 Task: Add a signature Ella Clark containing Best wishes for a prosperous new year, Ella Clark to email address softage.10@softage.net and add a folder Employee engagement
Action: Mouse moved to (110, 96)
Screenshot: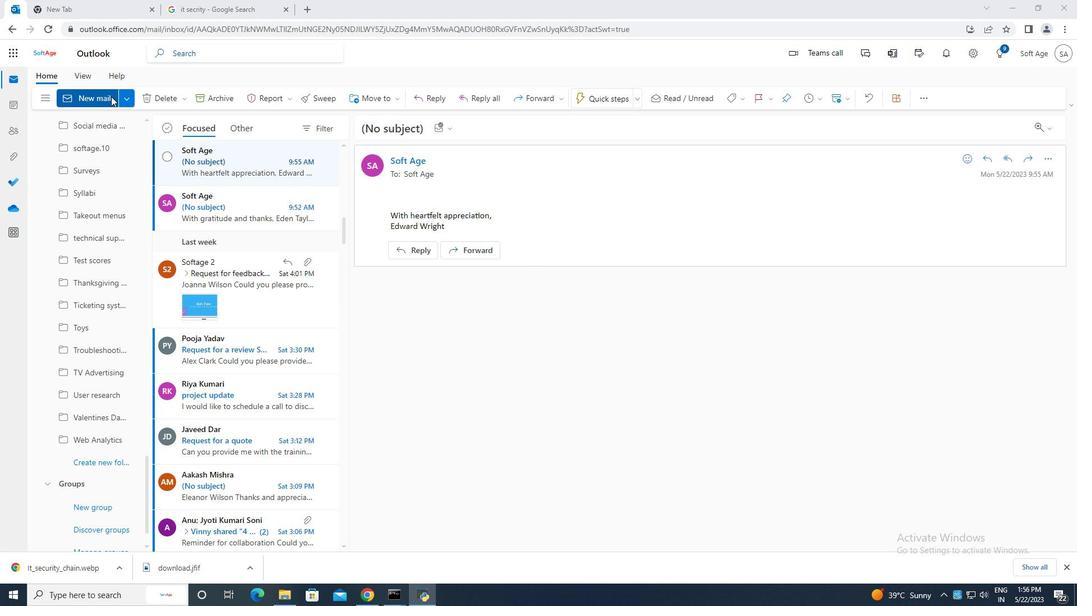 
Action: Mouse pressed left at (110, 96)
Screenshot: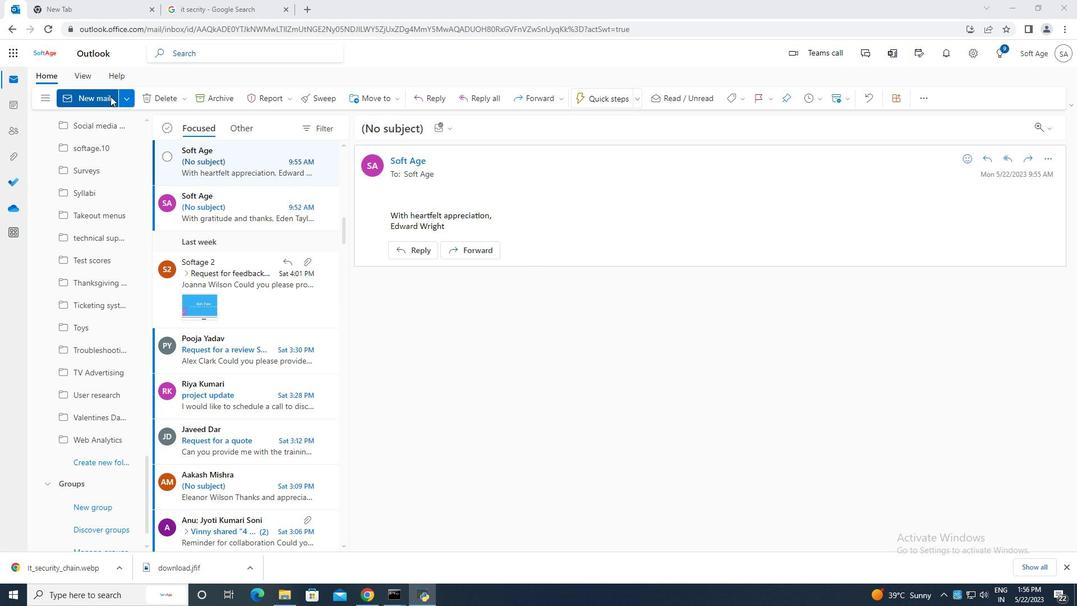 
Action: Mouse moved to (727, 101)
Screenshot: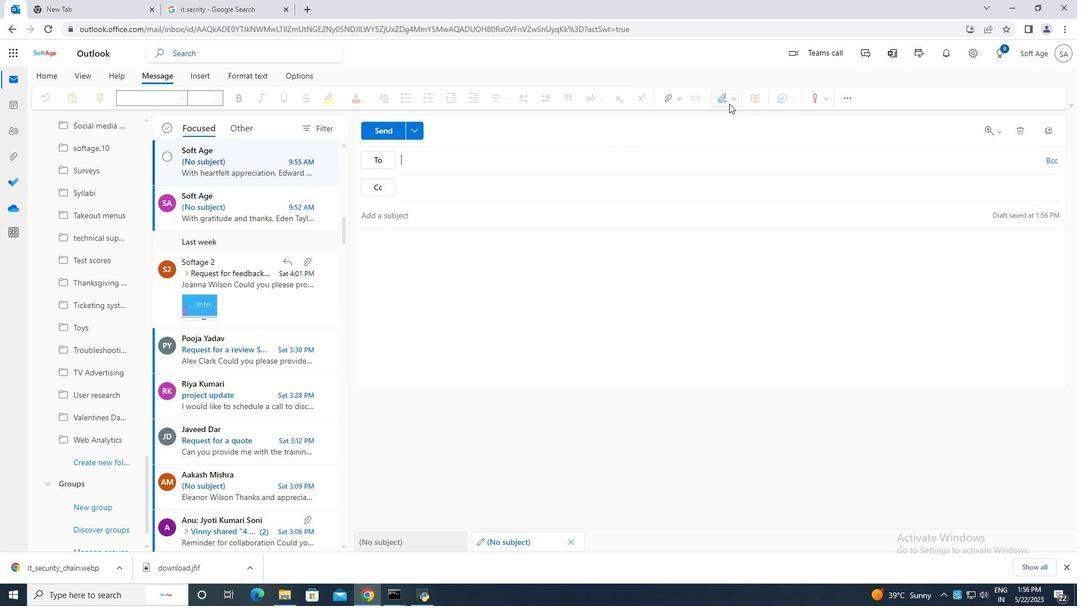 
Action: Mouse pressed left at (727, 101)
Screenshot: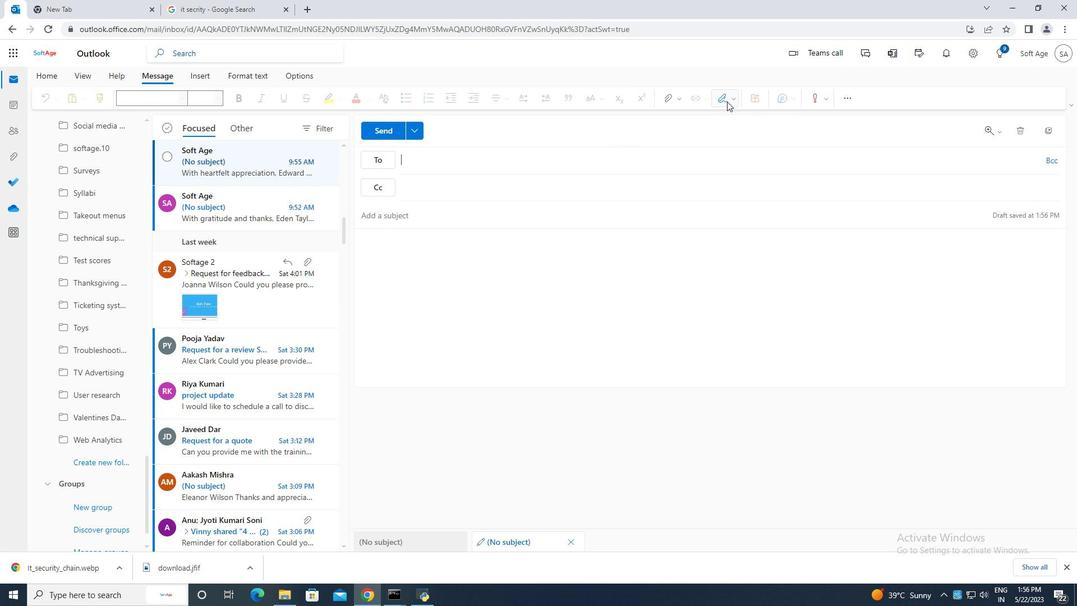 
Action: Mouse moved to (700, 142)
Screenshot: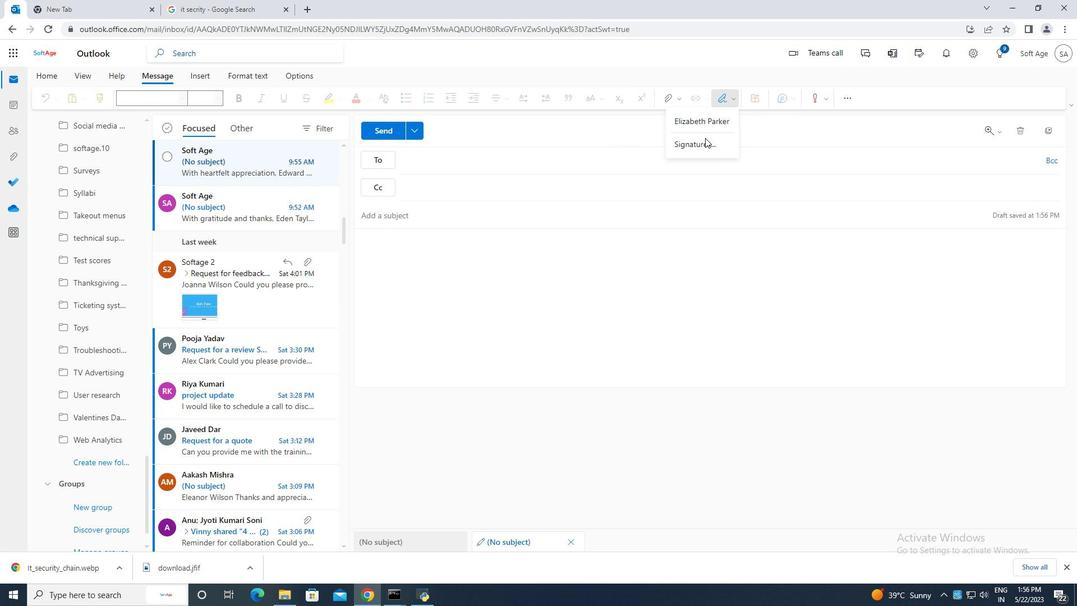 
Action: Mouse pressed left at (700, 142)
Screenshot: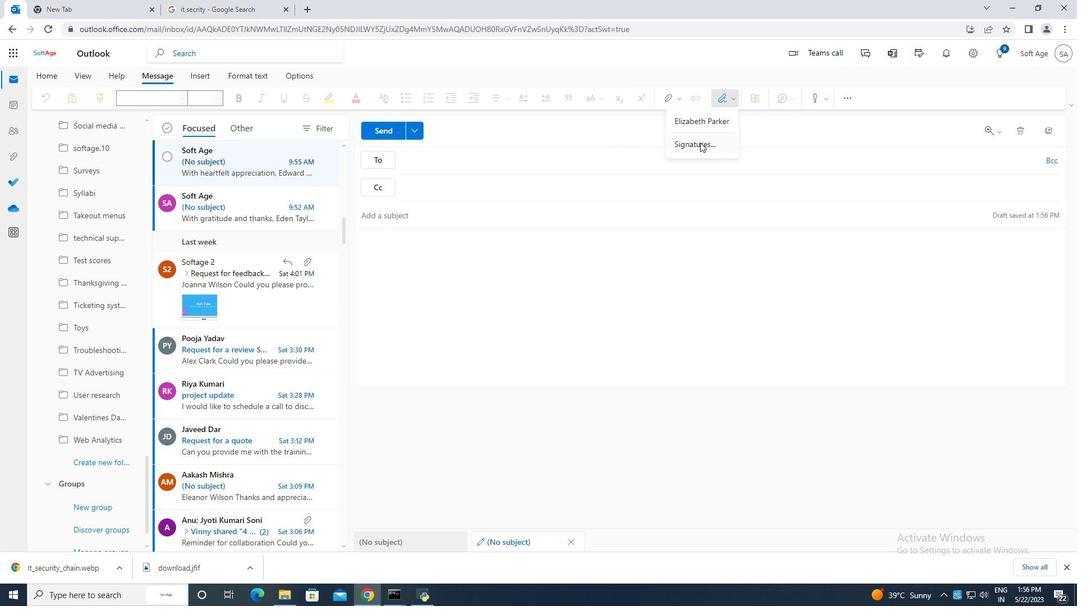 
Action: Mouse moved to (765, 185)
Screenshot: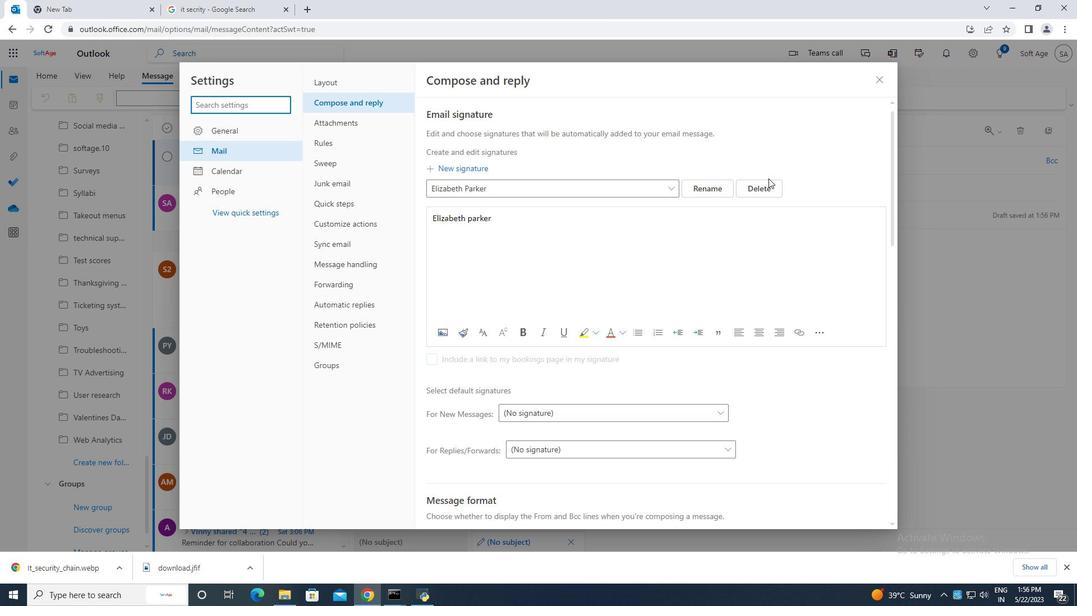 
Action: Mouse pressed left at (765, 185)
Screenshot: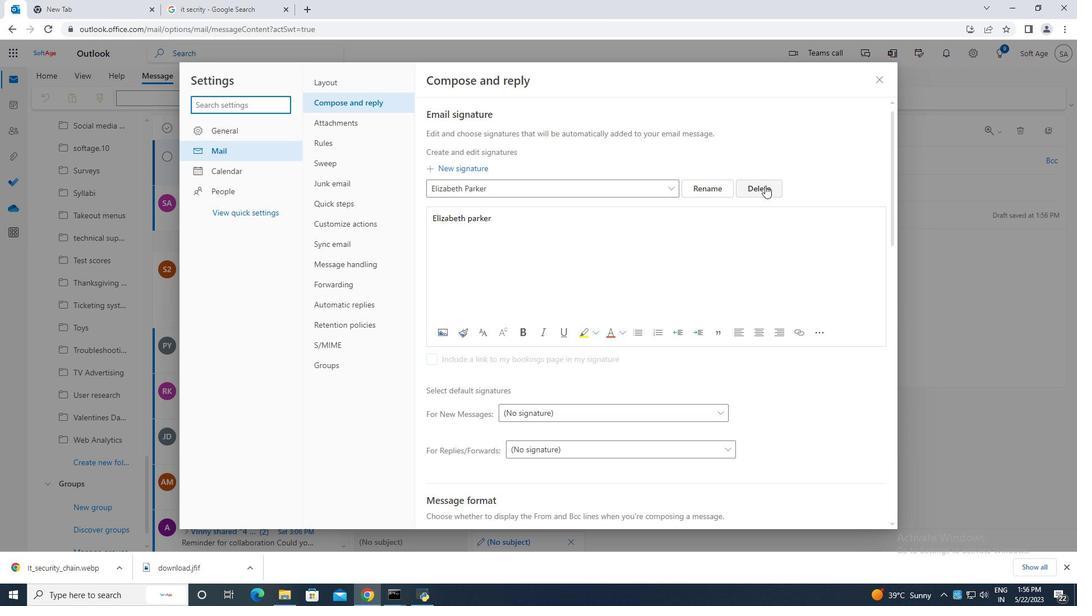 
Action: Mouse moved to (598, 184)
Screenshot: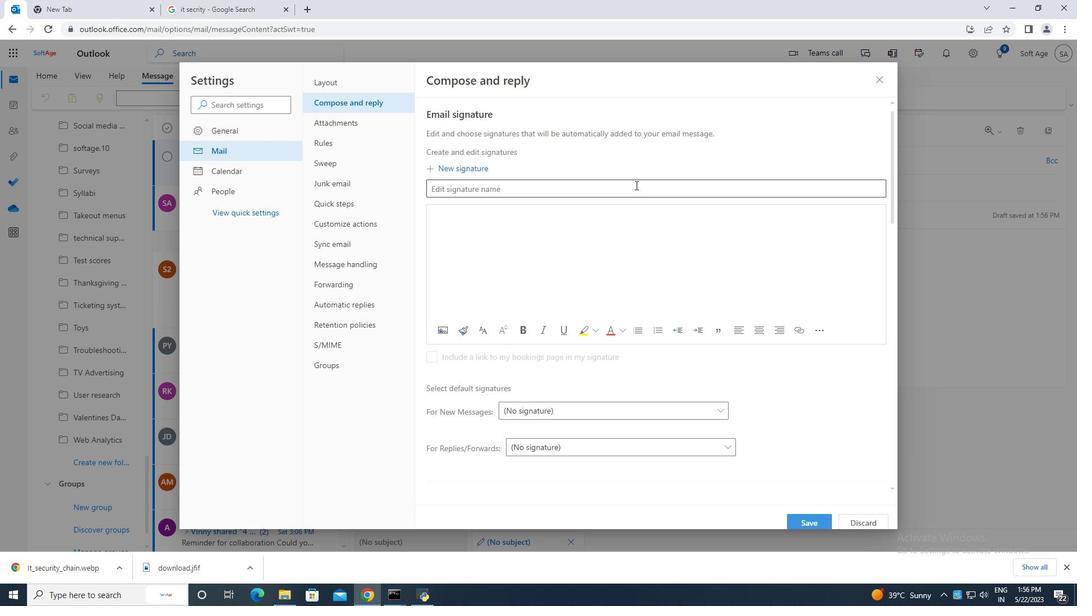 
Action: Mouse pressed left at (598, 184)
Screenshot: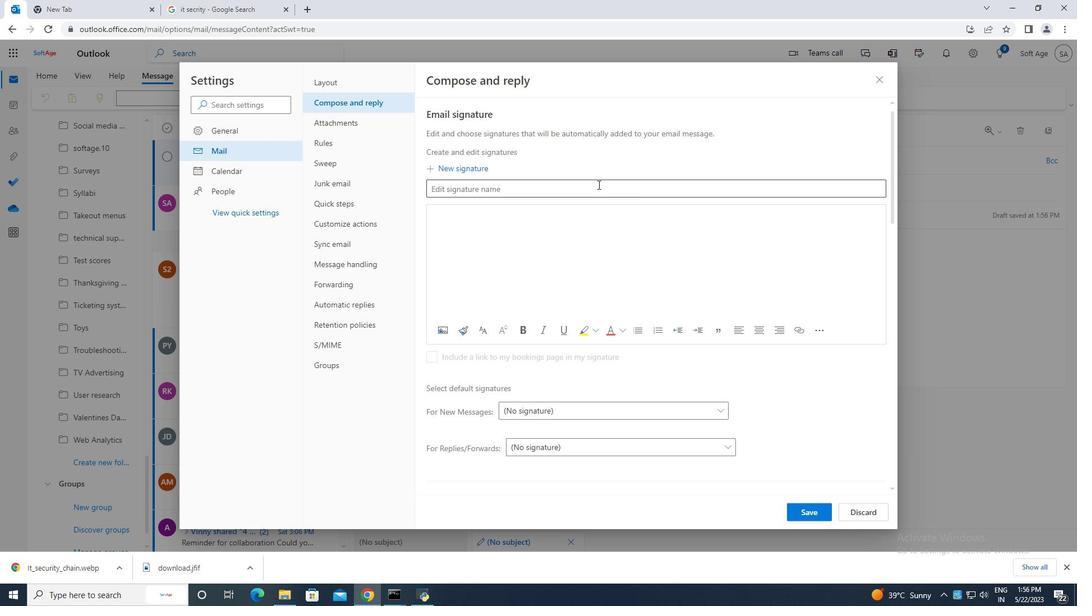 
Action: Mouse moved to (596, 183)
Screenshot: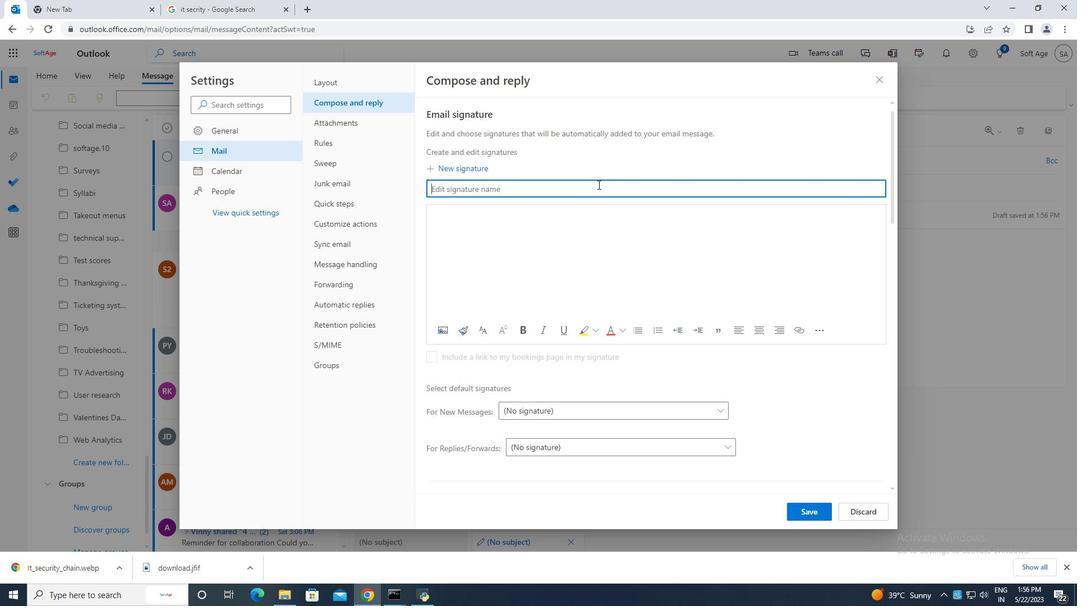 
Action: Key pressed <Key.caps_lock>E<Key.caps_lock>lla<Key.space><Key.caps_lock>C<Key.caps_lock>lark
Screenshot: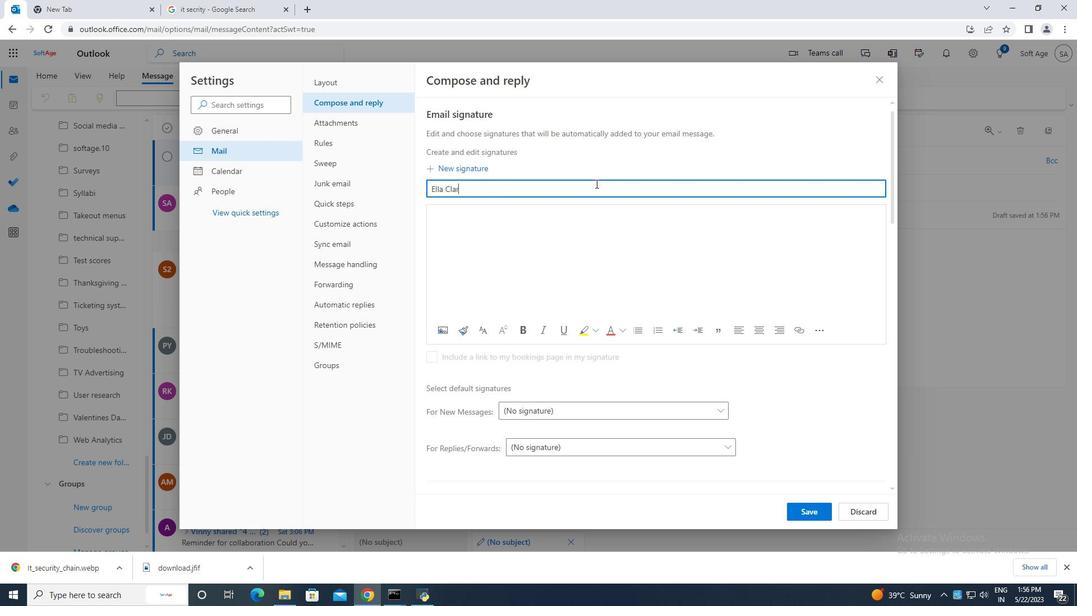 
Action: Mouse moved to (514, 216)
Screenshot: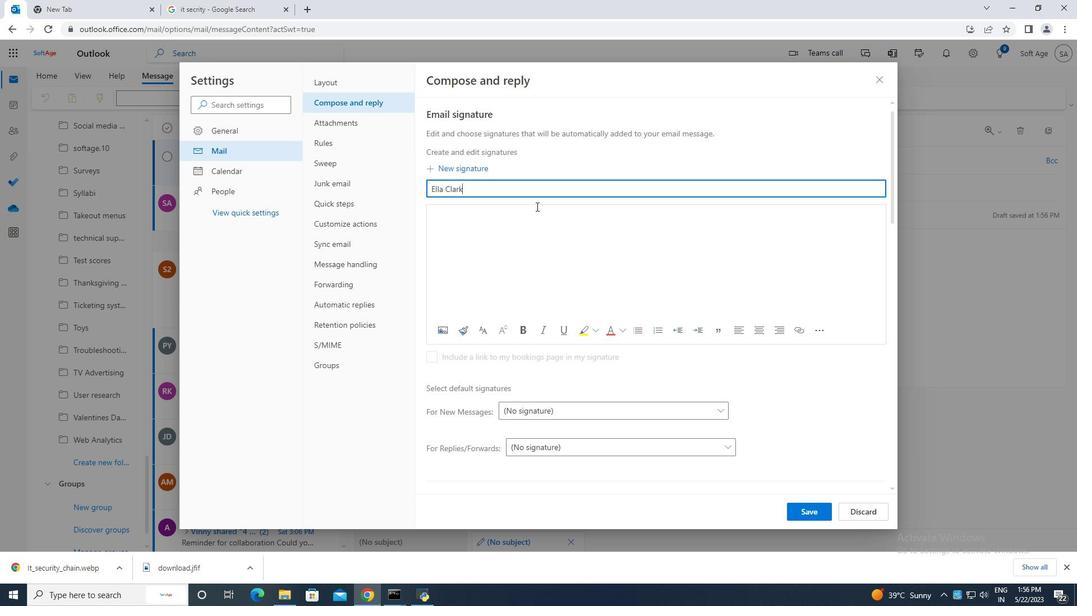 
Action: Mouse pressed left at (514, 216)
Screenshot: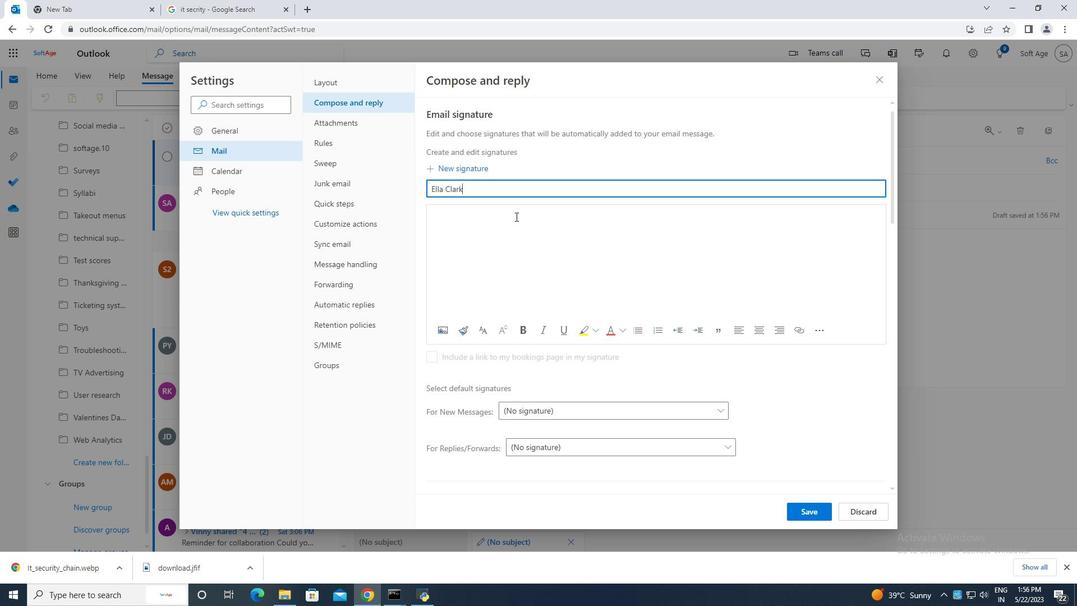 
Action: Mouse moved to (516, 216)
Screenshot: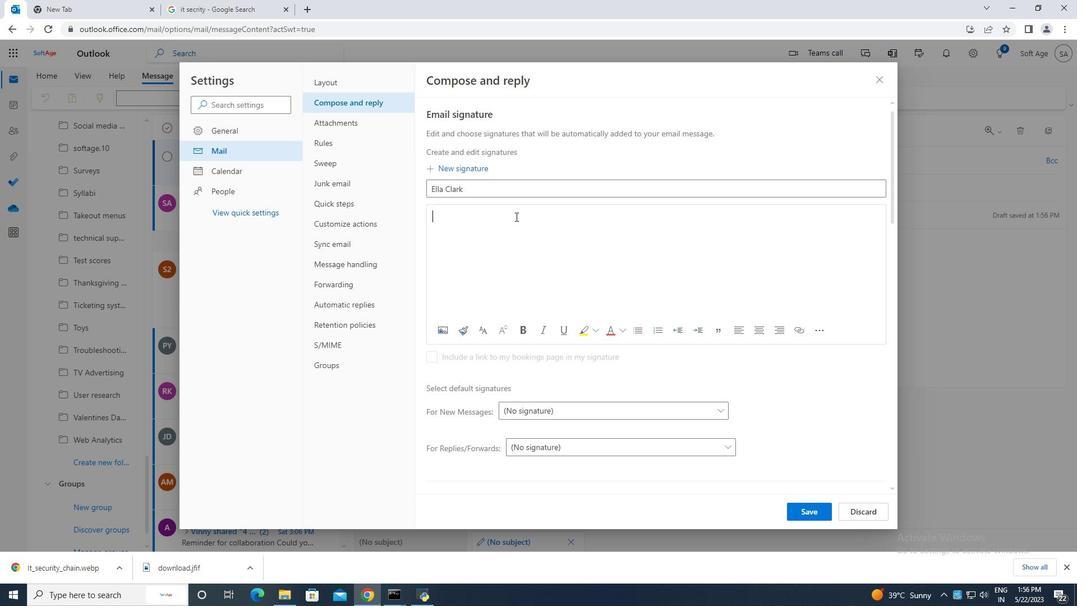 
Action: Key pressed <Key.caps_lock>E<Key.caps_lock>lla<Key.space><Key.caps_lock>C<Key.caps_lock>lark
Screenshot: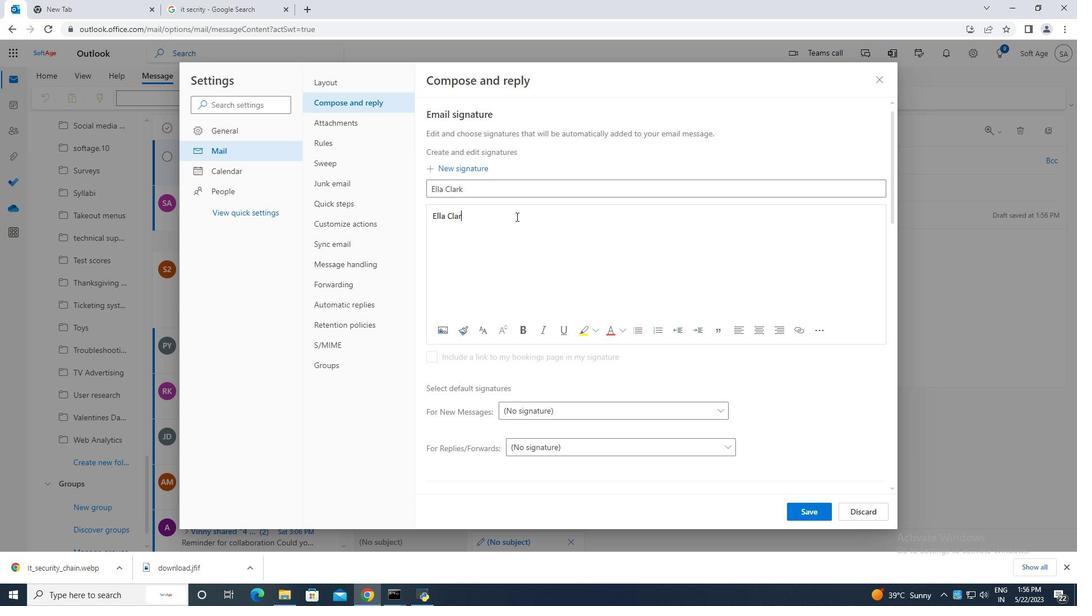 
Action: Mouse moved to (800, 515)
Screenshot: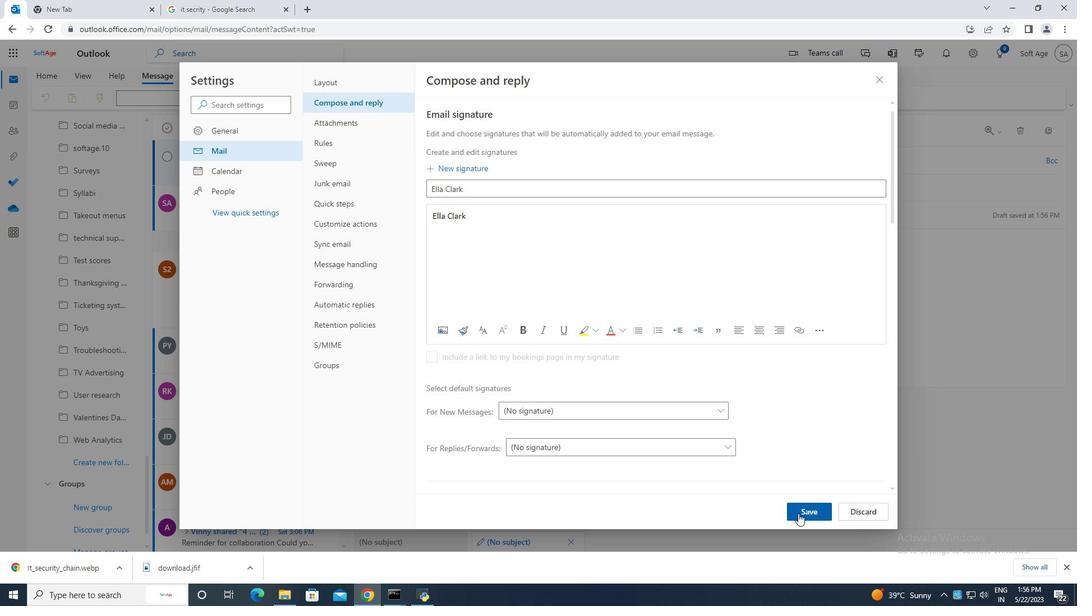 
Action: Mouse pressed left at (800, 515)
Screenshot: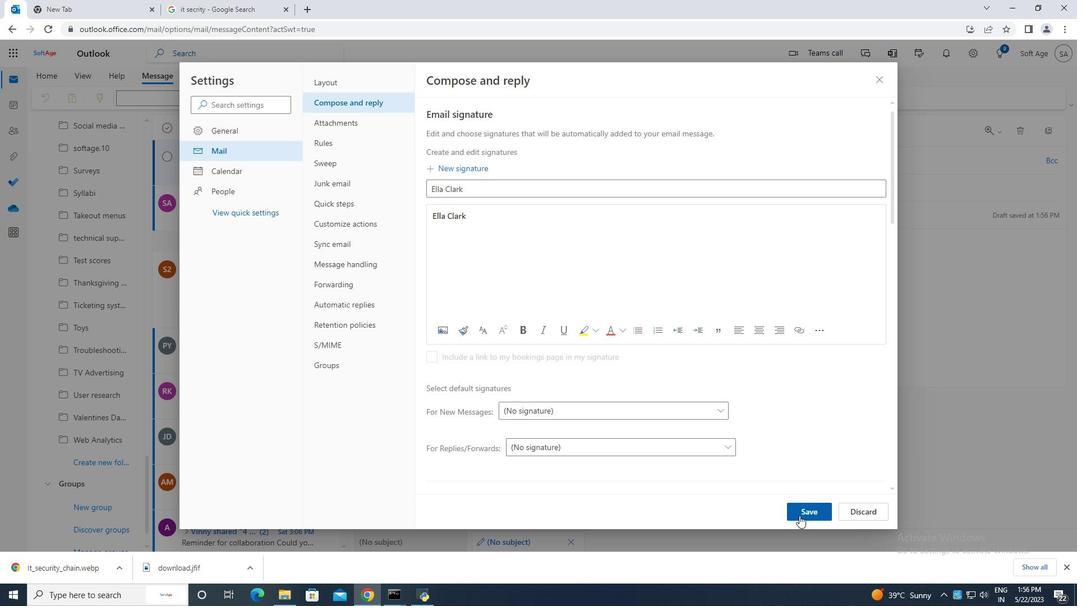 
Action: Mouse moved to (879, 81)
Screenshot: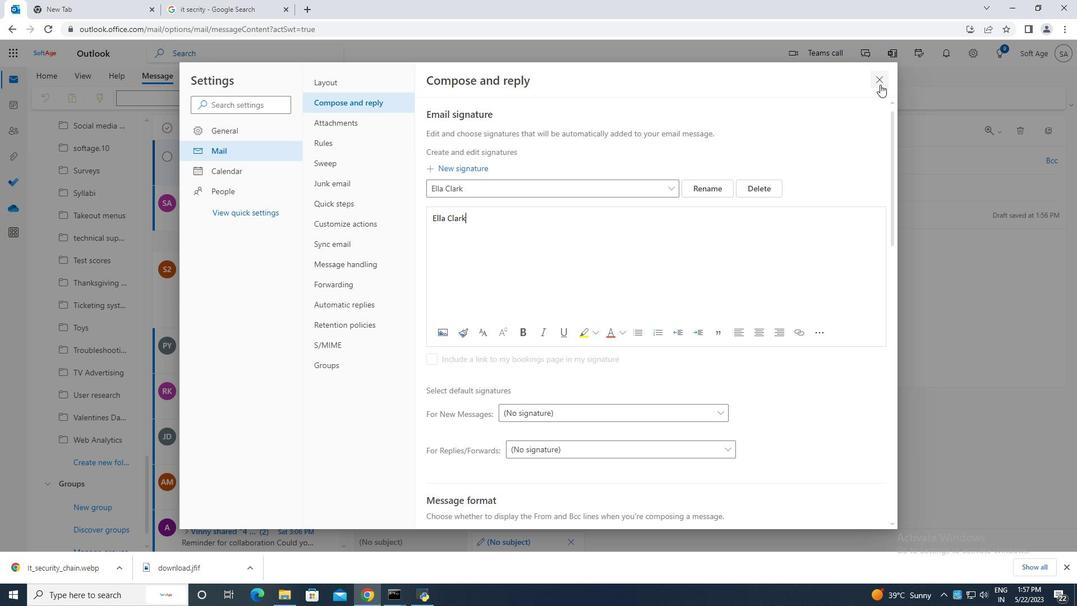 
Action: Mouse pressed left at (879, 81)
Screenshot: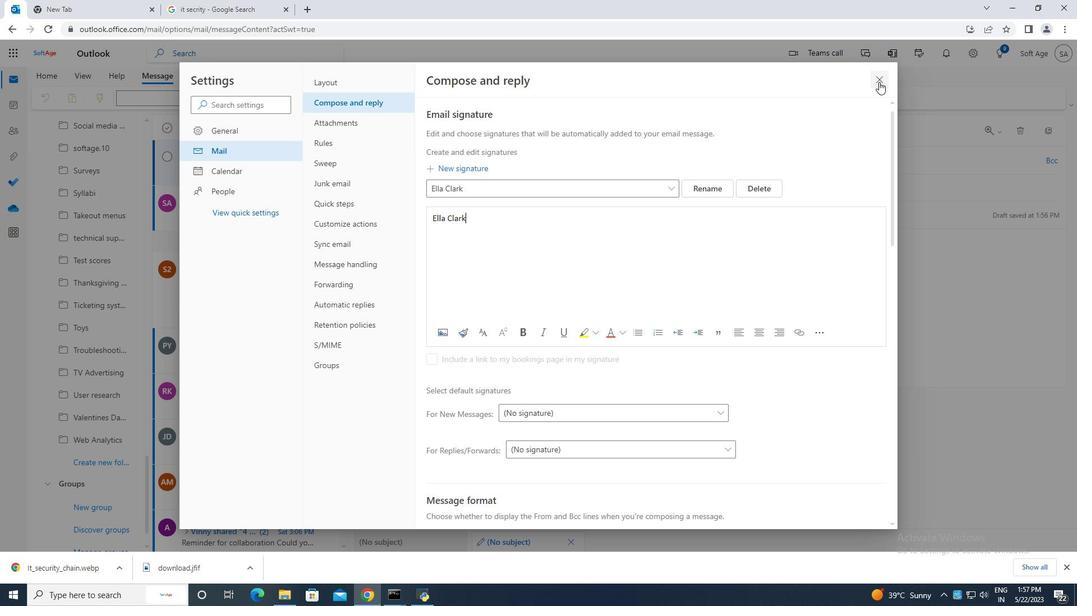
Action: Mouse moved to (730, 101)
Screenshot: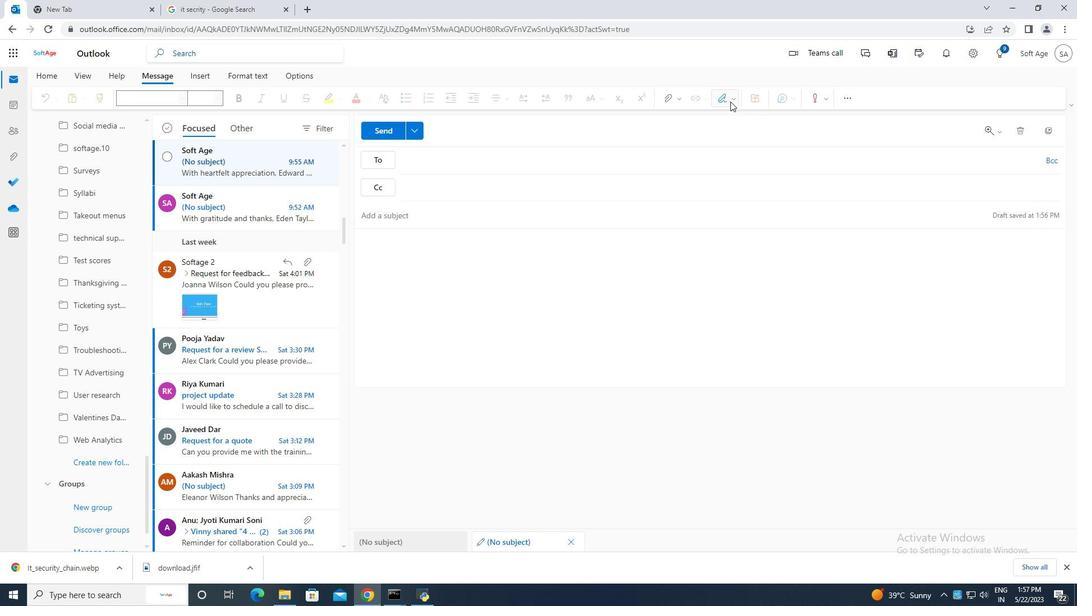 
Action: Mouse pressed left at (730, 101)
Screenshot: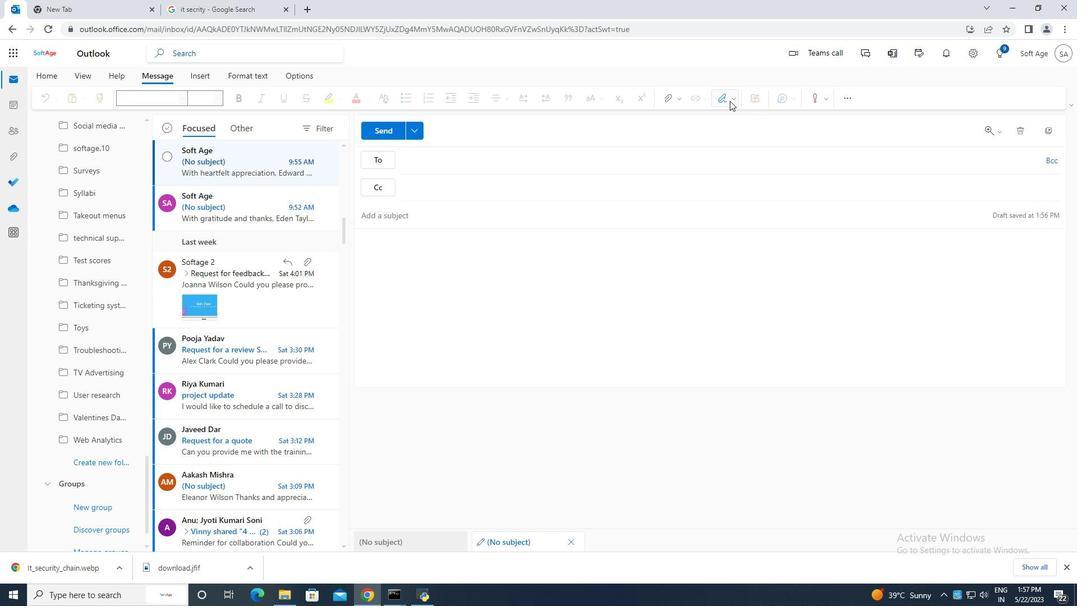 
Action: Mouse moved to (704, 122)
Screenshot: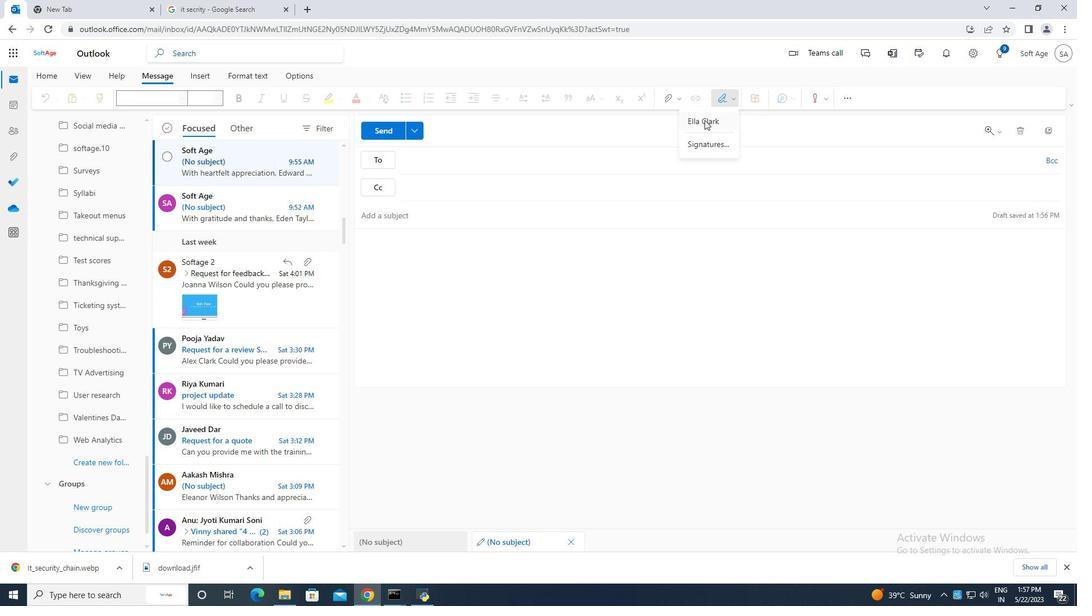 
Action: Mouse pressed left at (704, 122)
Screenshot: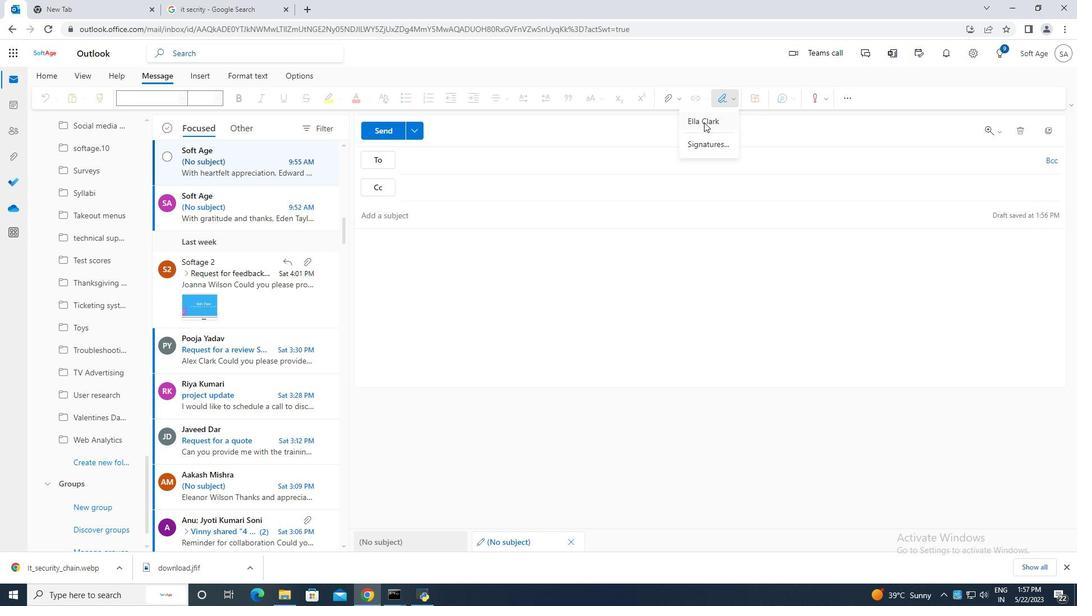
Action: Mouse moved to (409, 244)
Screenshot: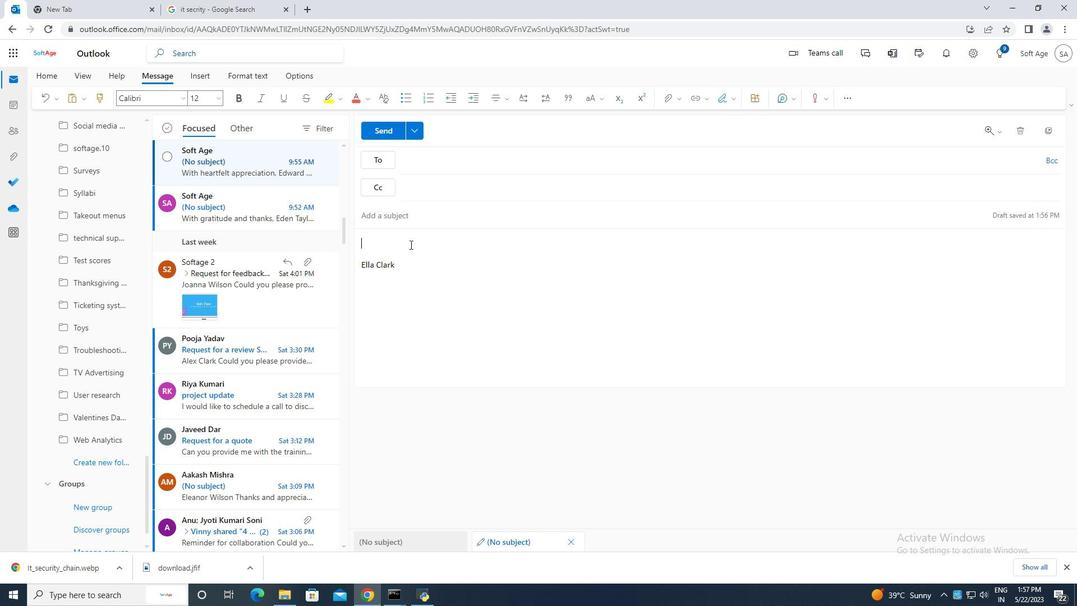 
Action: Key pressed <Key.caps_lock>C<Key.caps_lock>ontaining<Key.space>best<Key.space>wishes<Key.space>for<Key.space>a<Key.space>pre<Key.backspace>osperous<Key.space>new<Key.space>year,
Screenshot: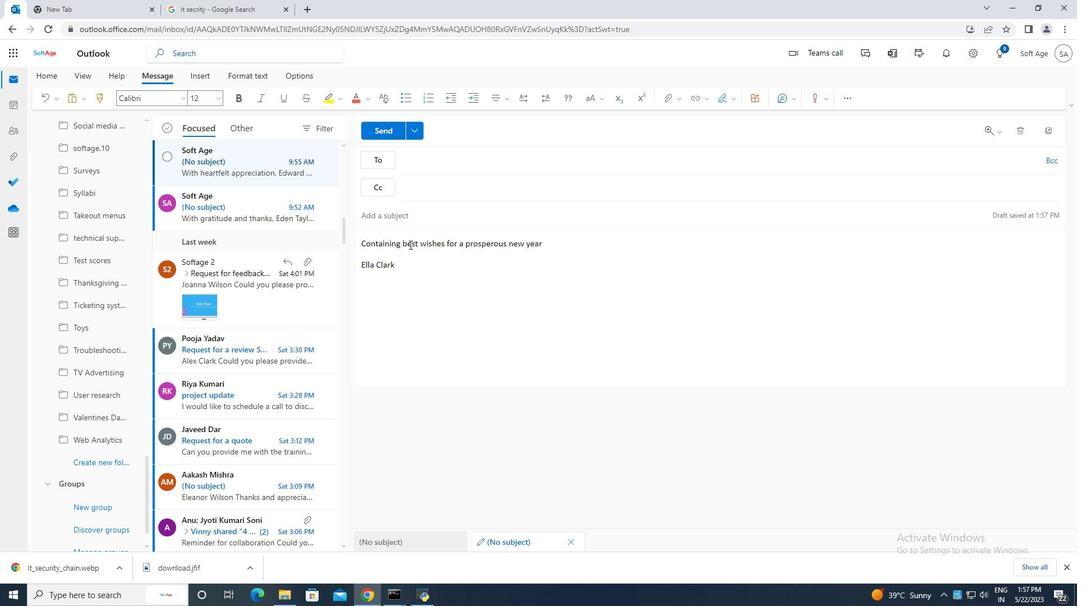 
Action: Mouse moved to (470, 157)
Screenshot: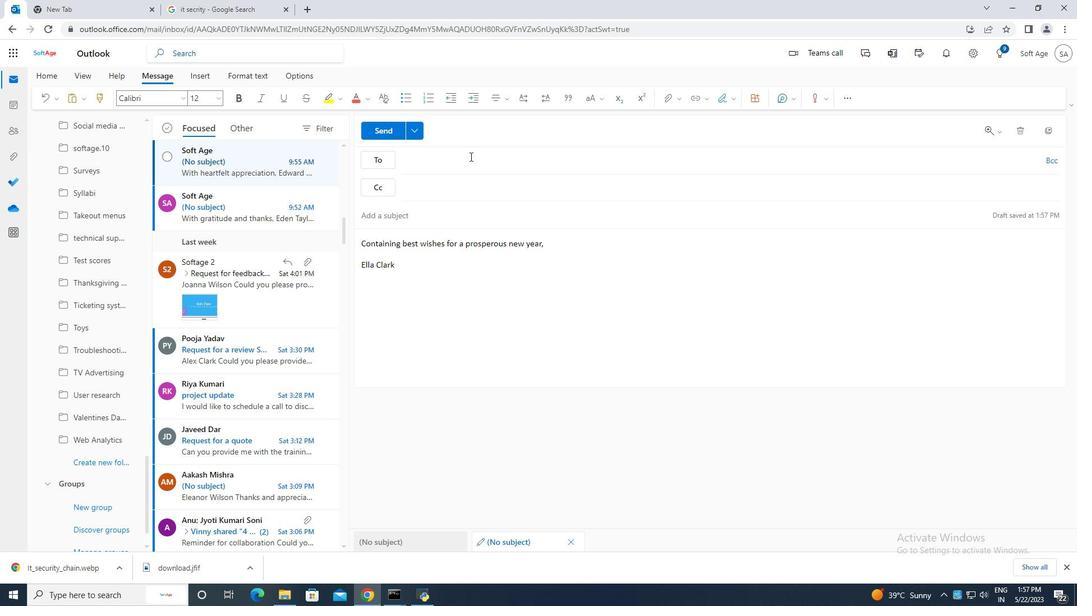 
Action: Mouse pressed left at (470, 157)
Screenshot: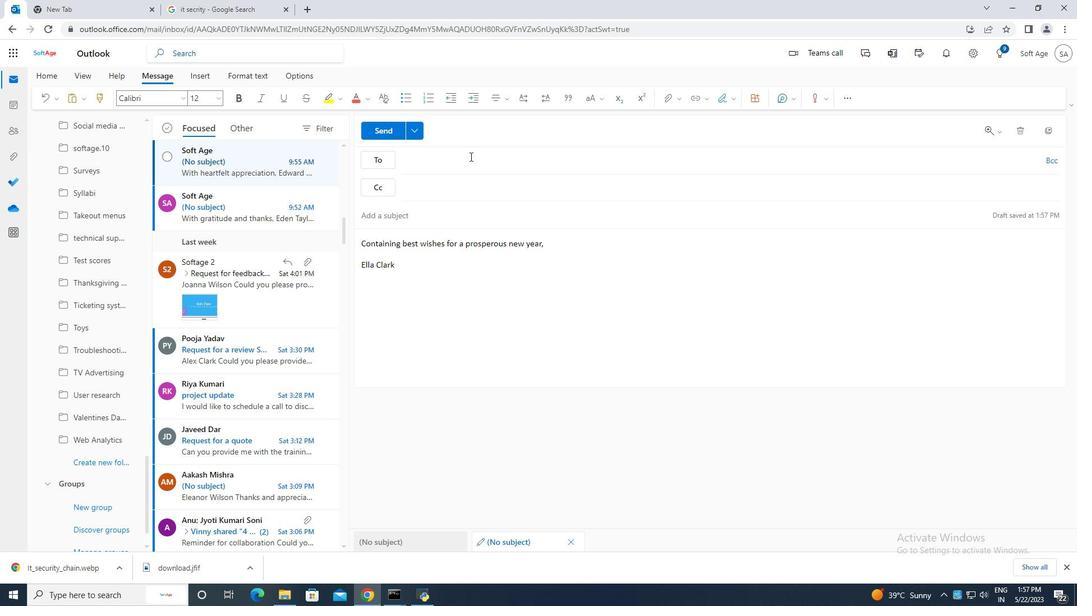 
Action: Key pressed softage.10
Screenshot: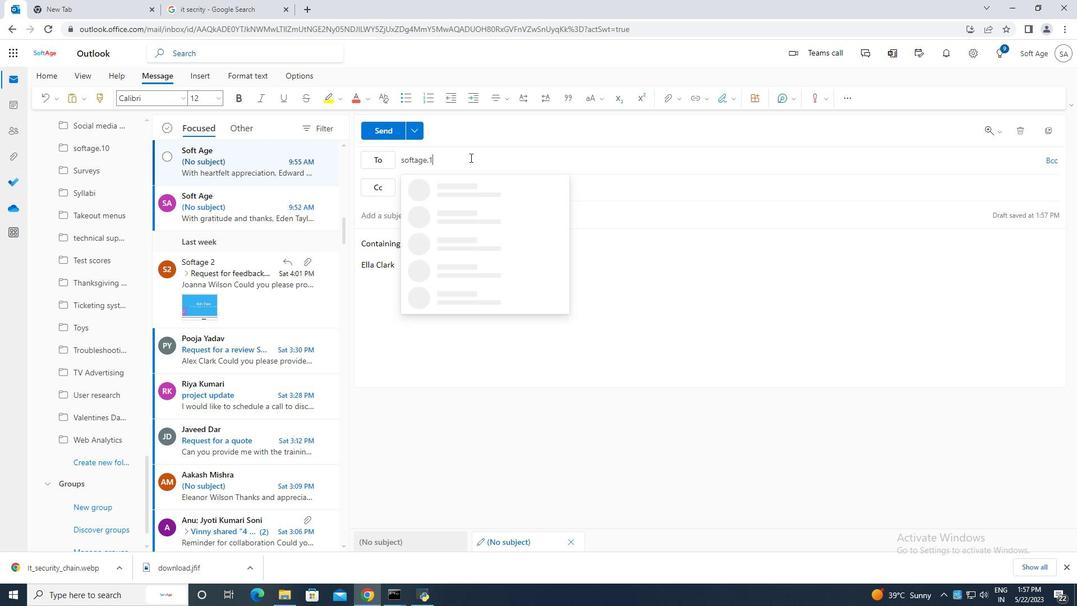
Action: Mouse moved to (535, 225)
Screenshot: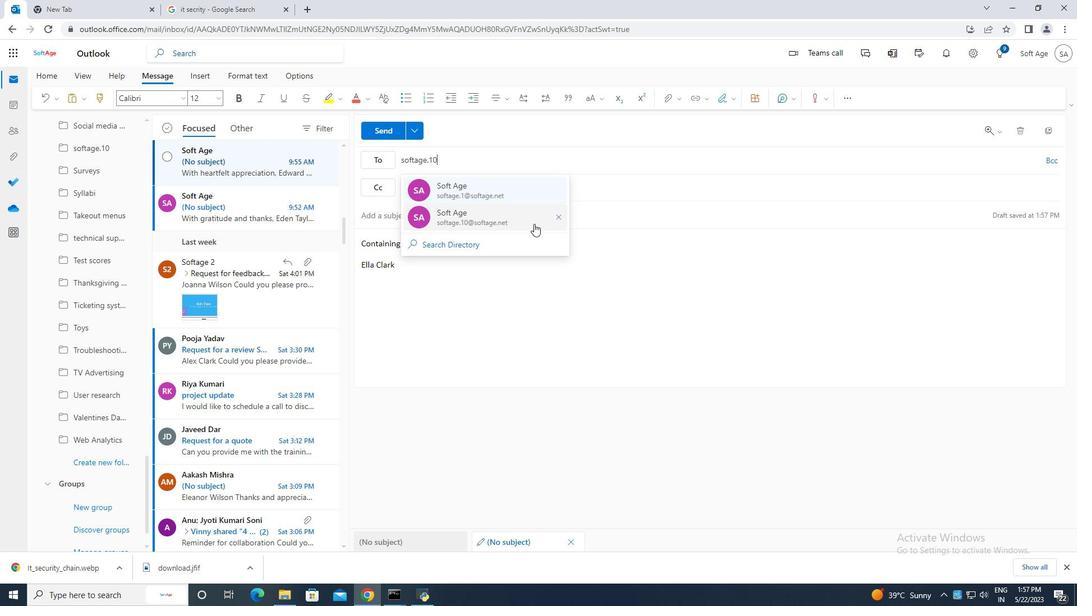 
Action: Mouse pressed left at (535, 225)
Screenshot: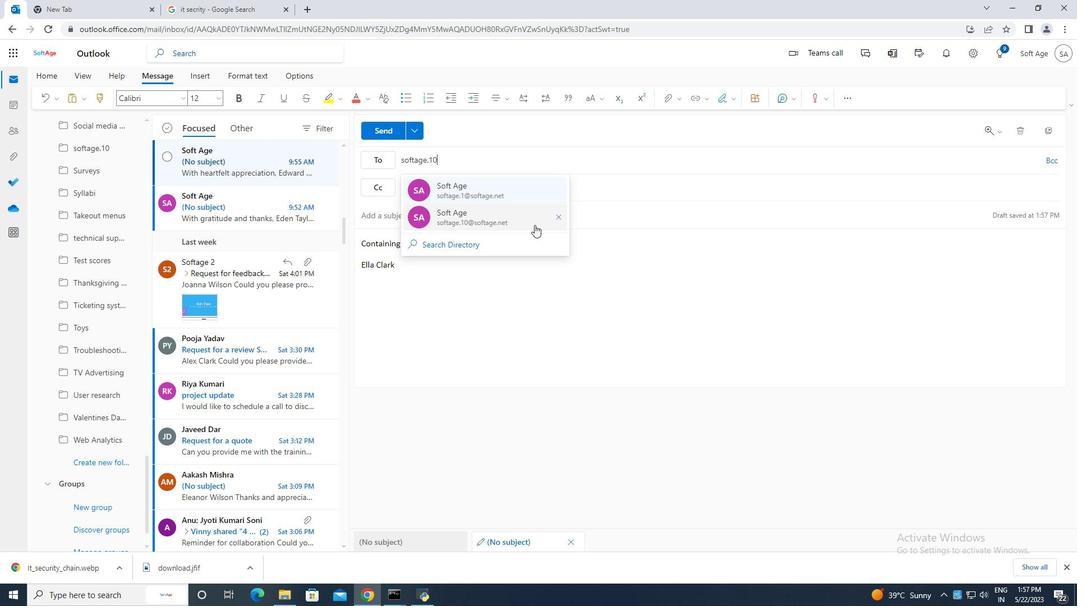 
Action: Mouse moved to (96, 466)
Screenshot: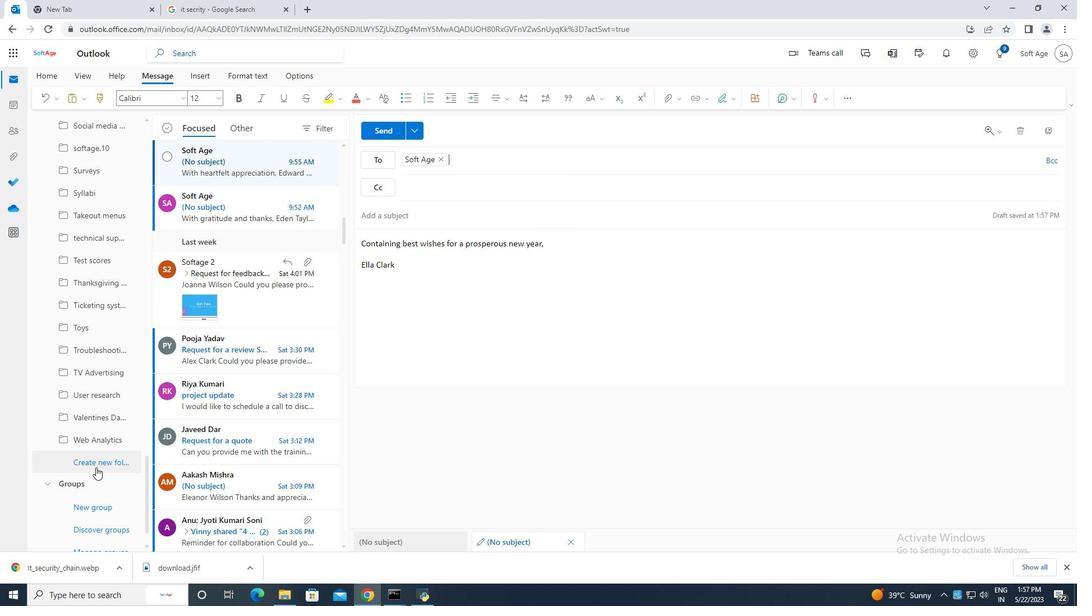 
Action: Mouse pressed left at (96, 466)
Screenshot: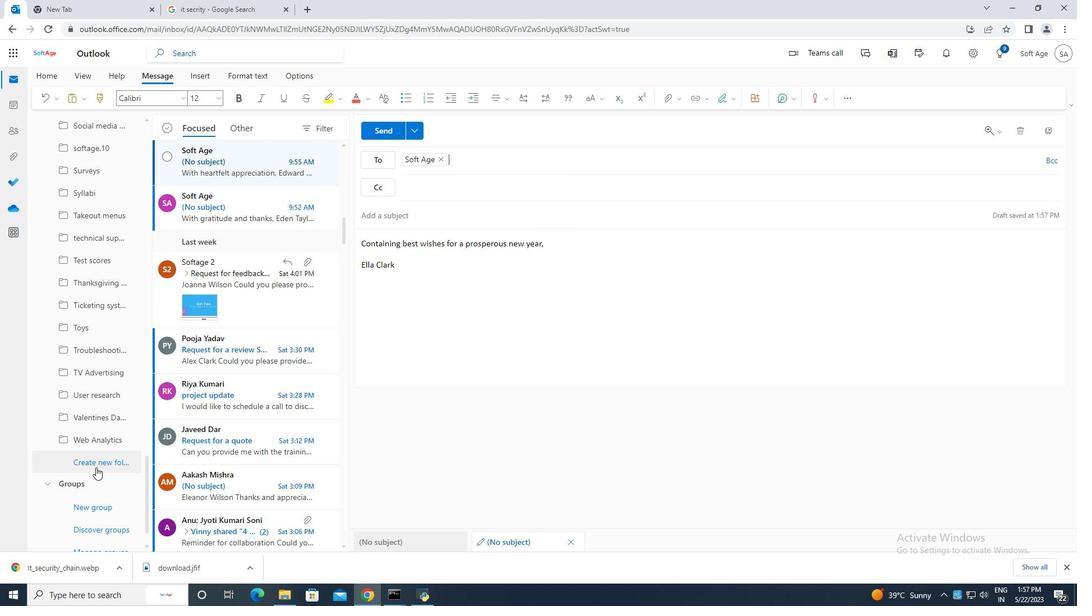 
Action: Mouse moved to (96, 467)
Screenshot: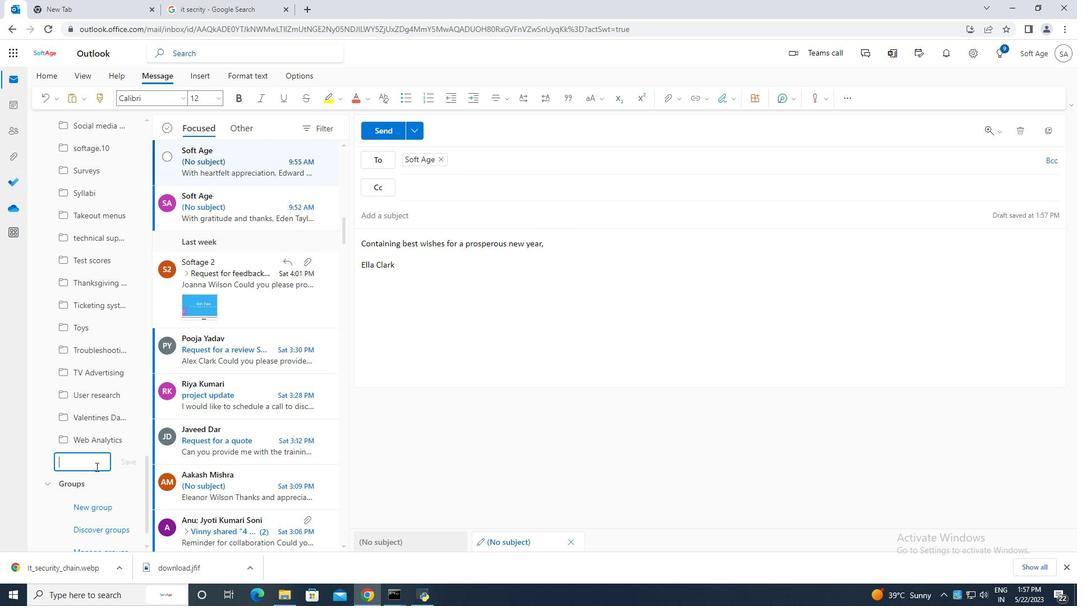 
Action: Key pressed <Key.caps_lock>E<Key.caps_lock>mployee<Key.space>engagement
Screenshot: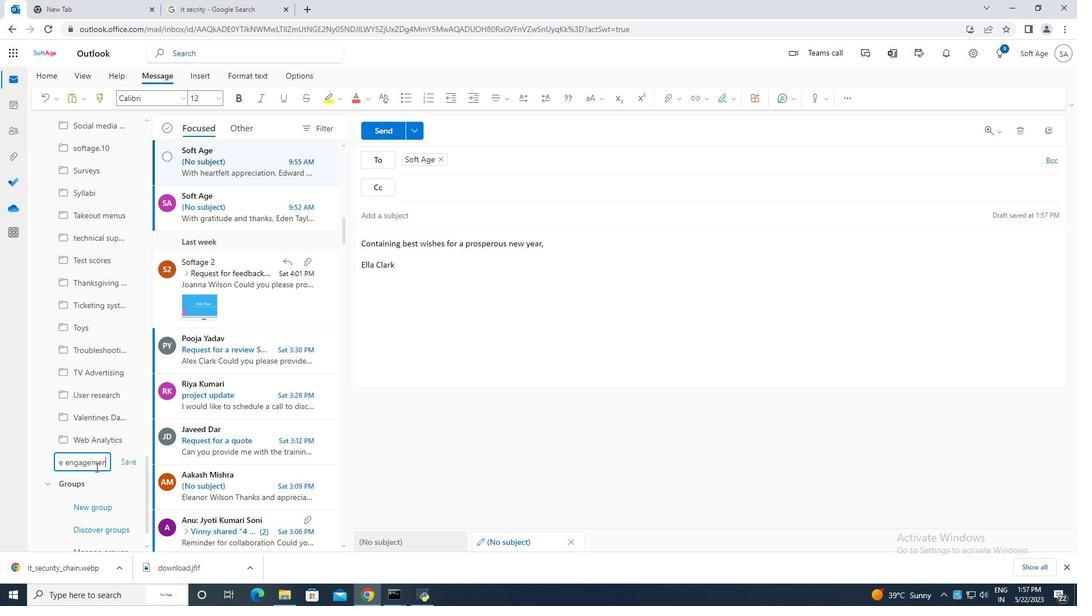
Action: Mouse moved to (126, 460)
Screenshot: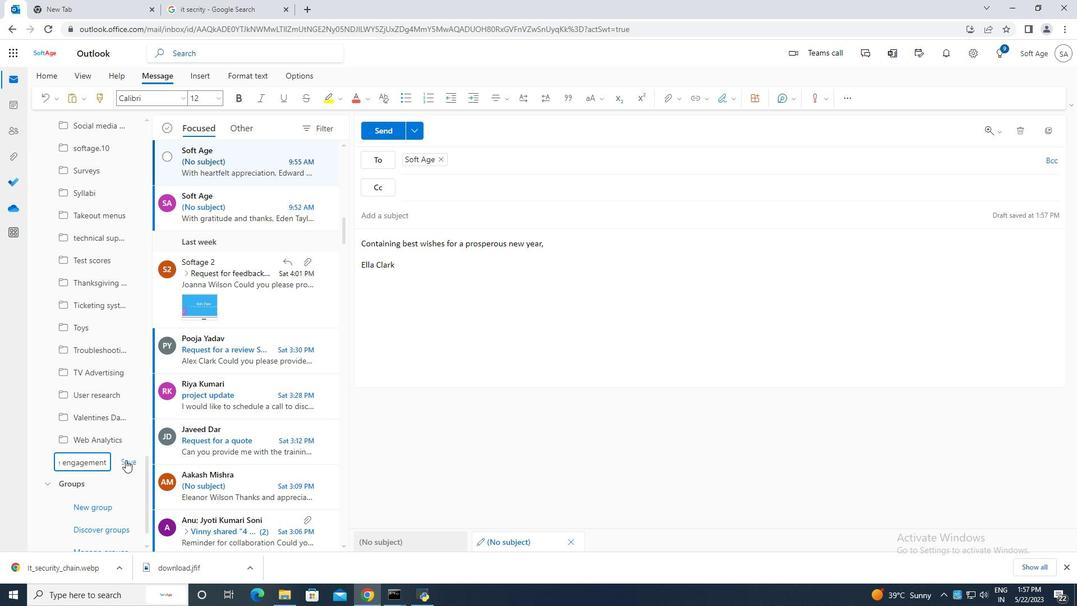 
Action: Mouse pressed left at (126, 460)
Screenshot: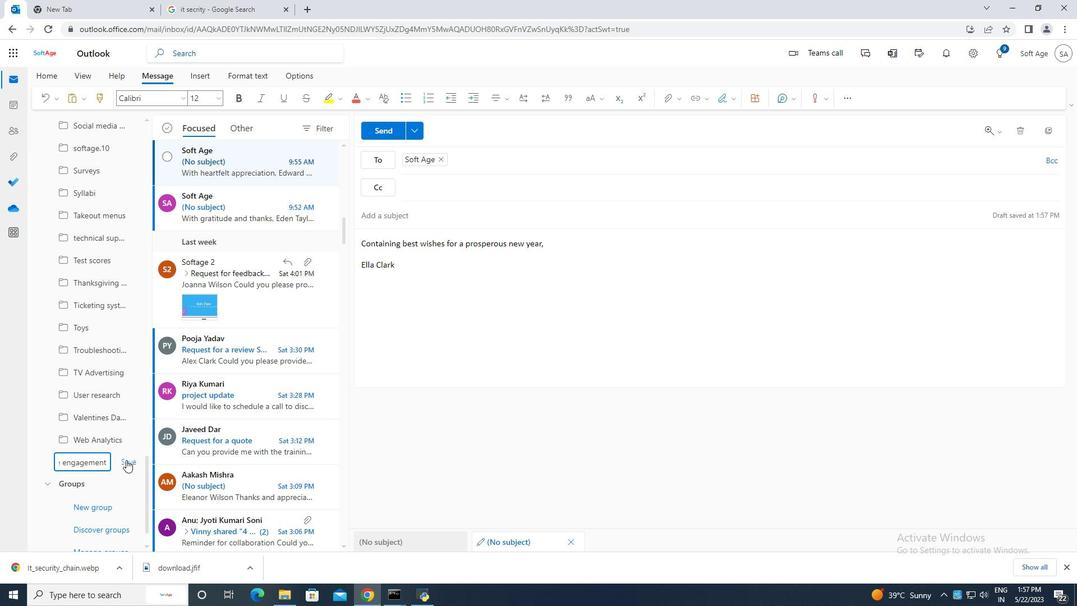
Action: Mouse moved to (390, 130)
Screenshot: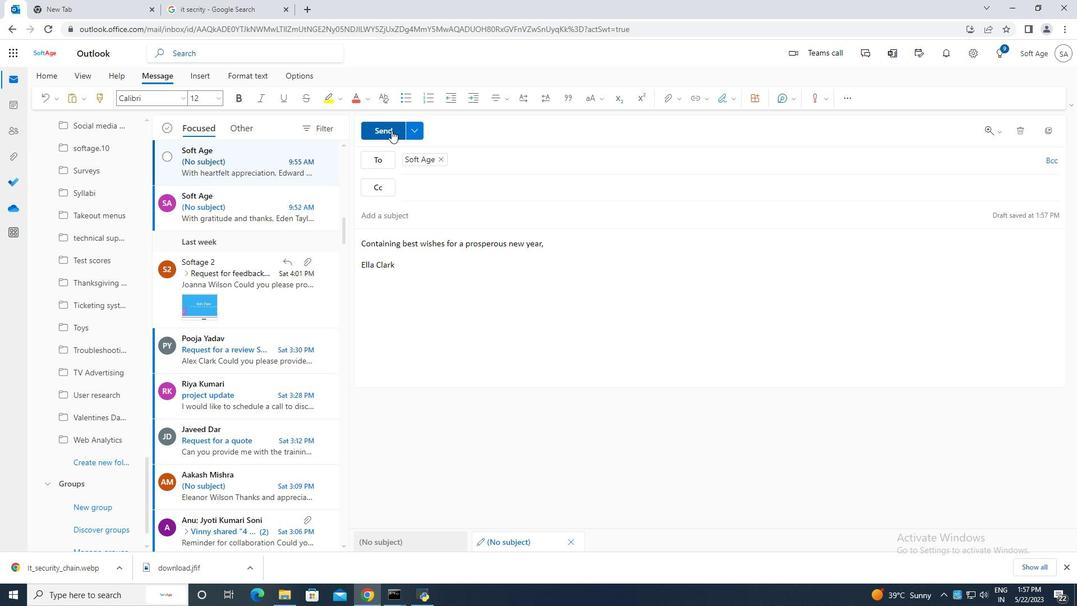 
Action: Mouse pressed left at (390, 130)
Screenshot: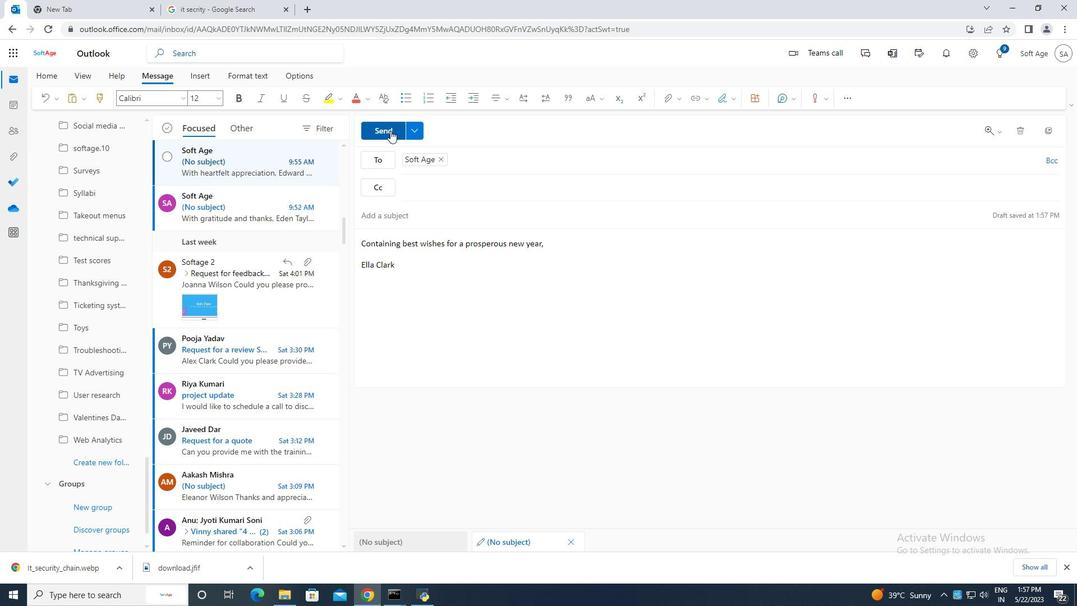 
Action: Mouse moved to (527, 325)
Screenshot: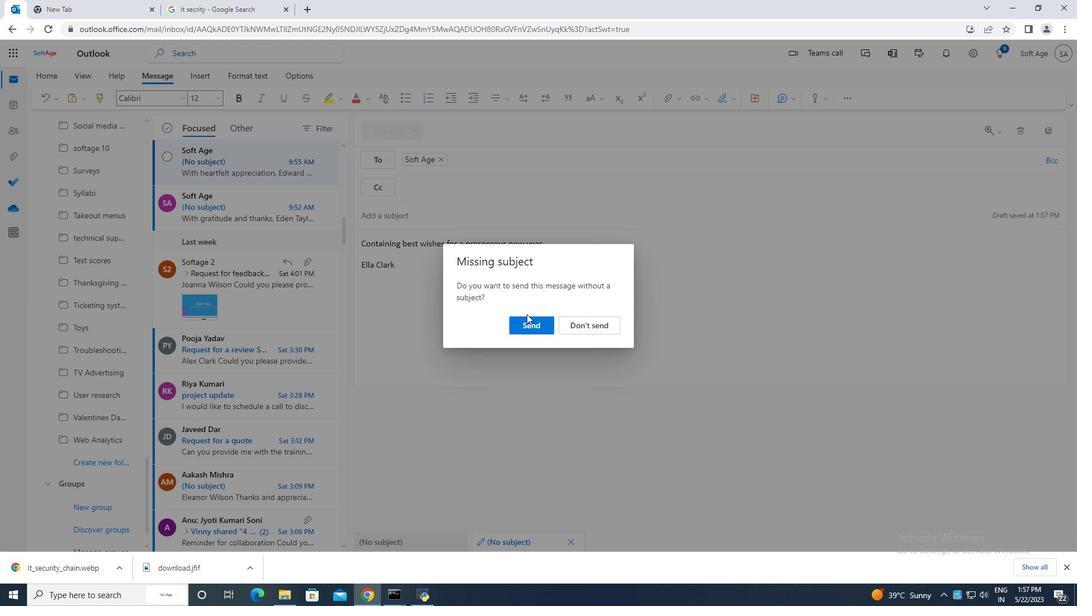 
Action: Mouse pressed left at (527, 325)
Screenshot: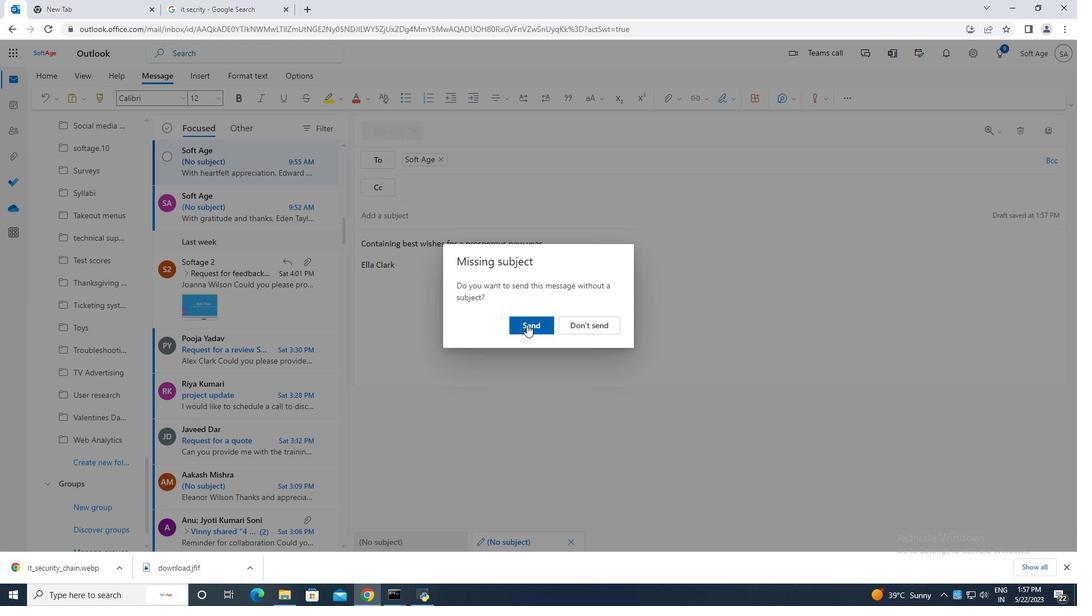 
Action: Mouse moved to (155, 243)
Screenshot: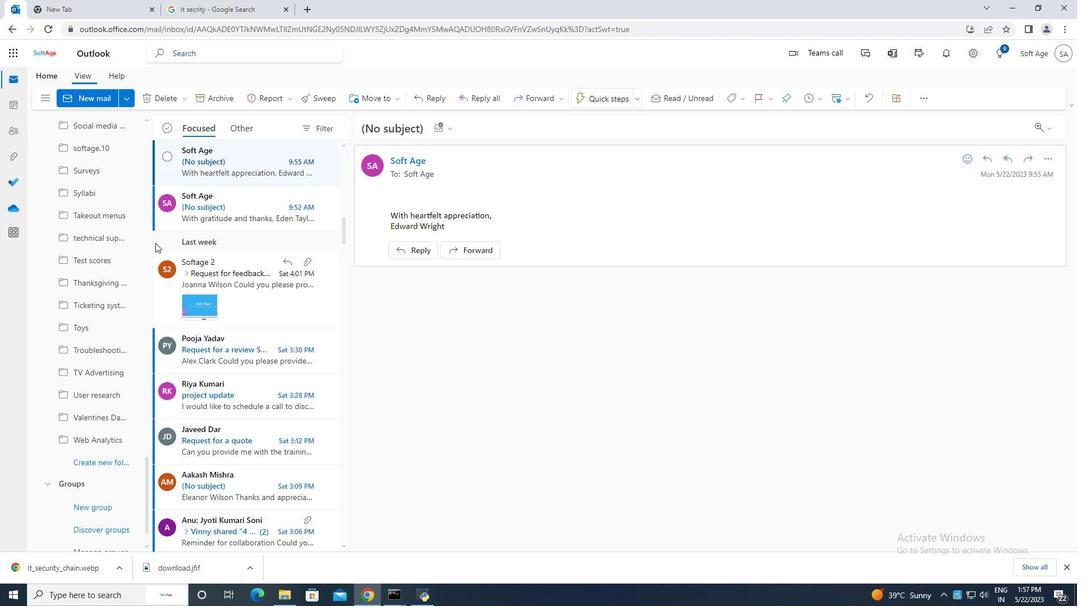 
